 Task: Create Board Product Research to Workspace Business Analysis. Create Board Team Collaboration to Workspace Business Analysis. Create Board Product Development and Innovation Consulting to Workspace Business Analysis
Action: Mouse moved to (295, 67)
Screenshot: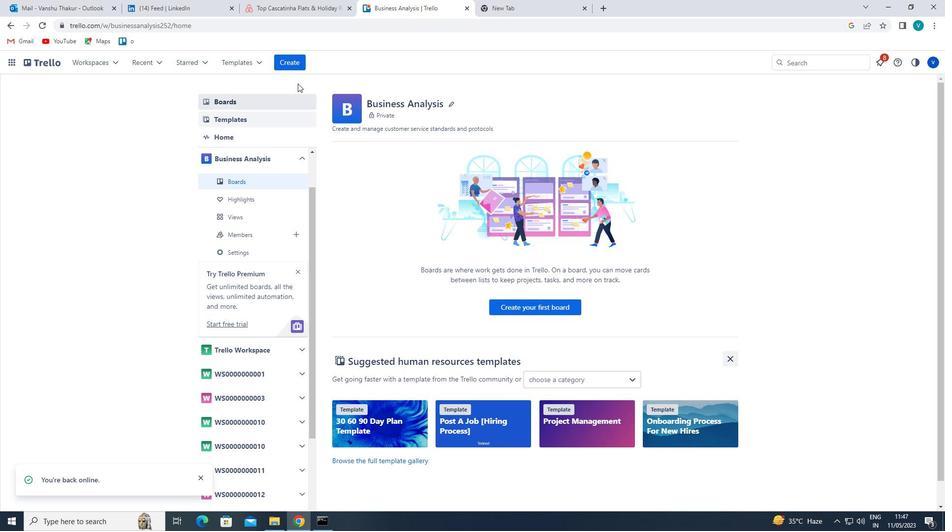 
Action: Mouse pressed left at (295, 67)
Screenshot: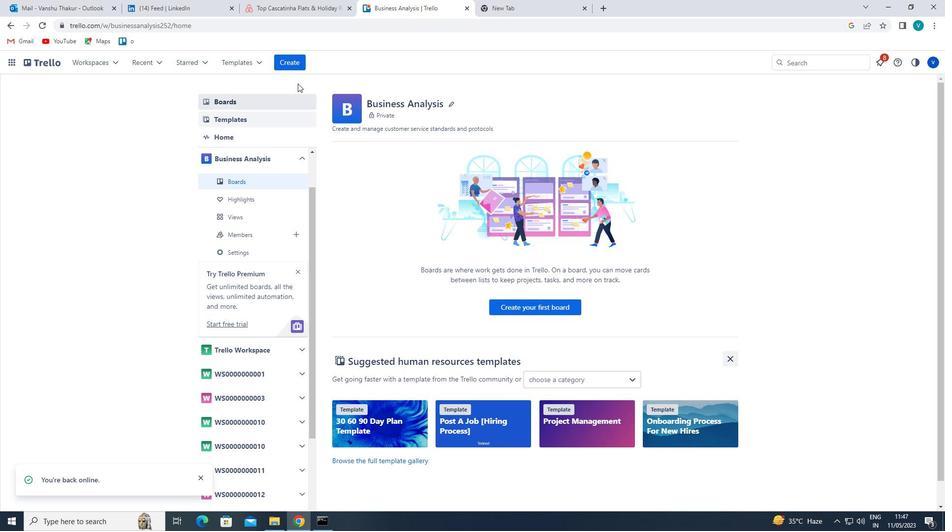 
Action: Mouse moved to (312, 91)
Screenshot: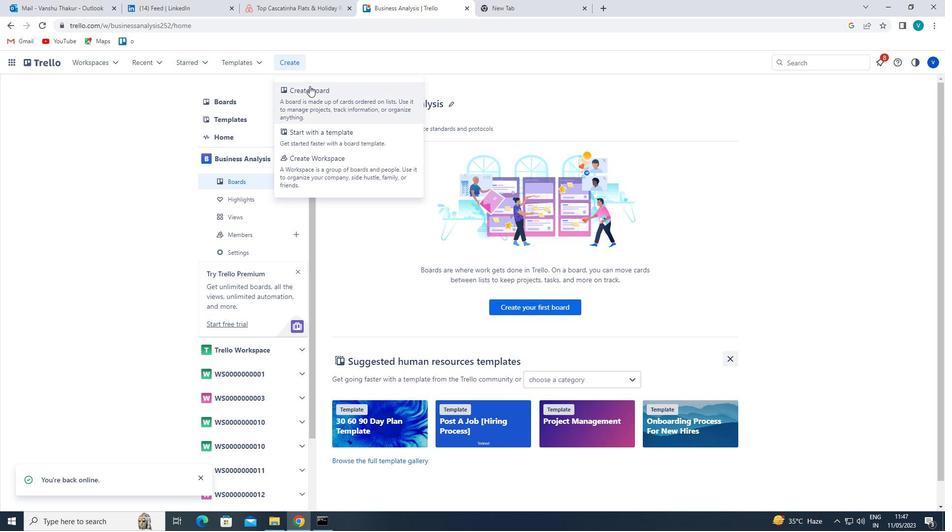 
Action: Mouse pressed left at (312, 91)
Screenshot: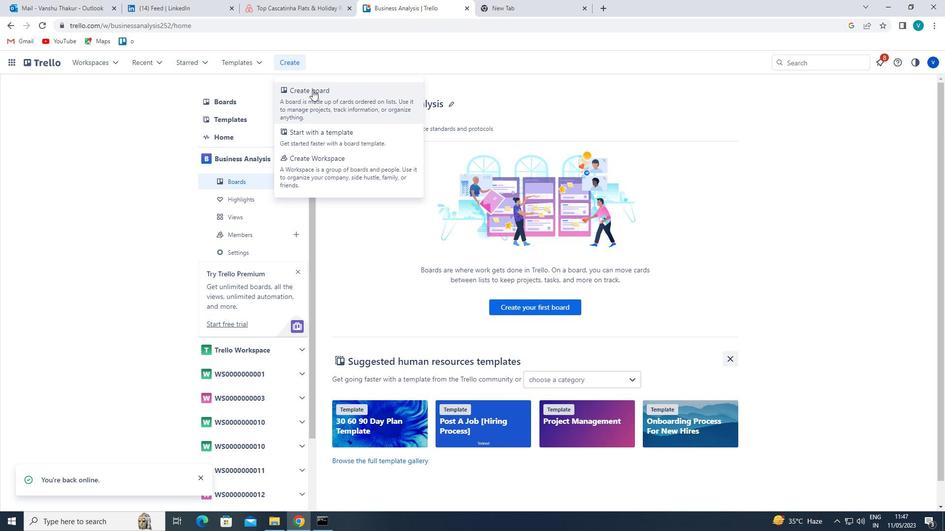 
Action: Mouse moved to (326, 241)
Screenshot: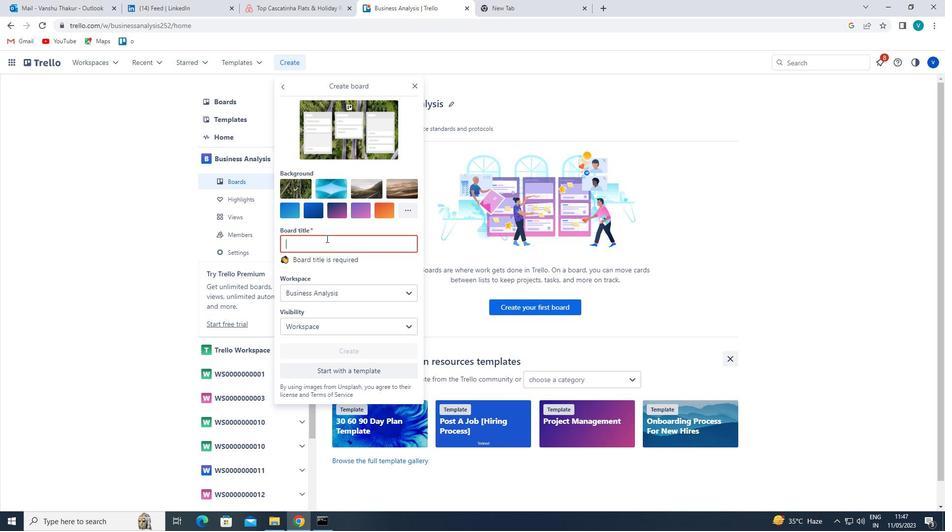 
Action: Mouse pressed left at (326, 241)
Screenshot: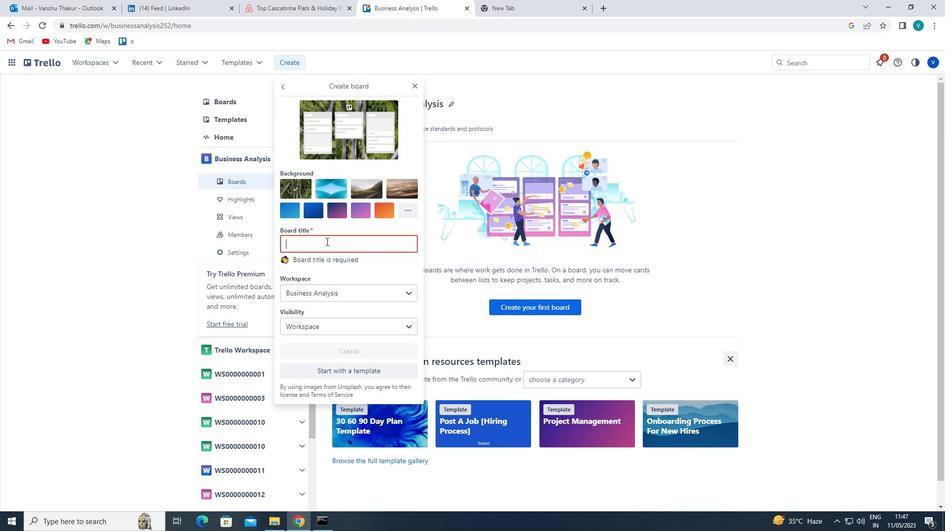 
Action: Key pressed <Key.shift>PRODUCT<Key.space><Key.shift>RESEARCH
Screenshot: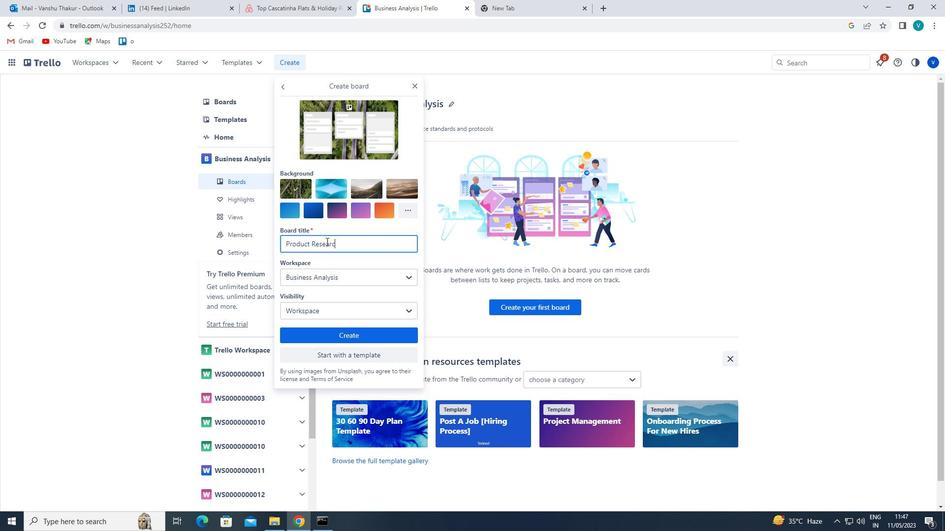 
Action: Mouse moved to (363, 334)
Screenshot: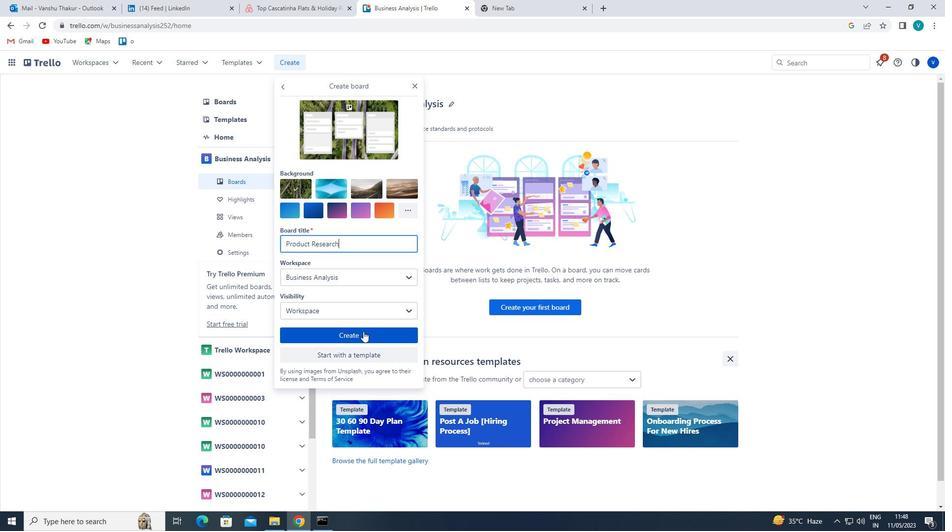 
Action: Mouse pressed left at (363, 334)
Screenshot: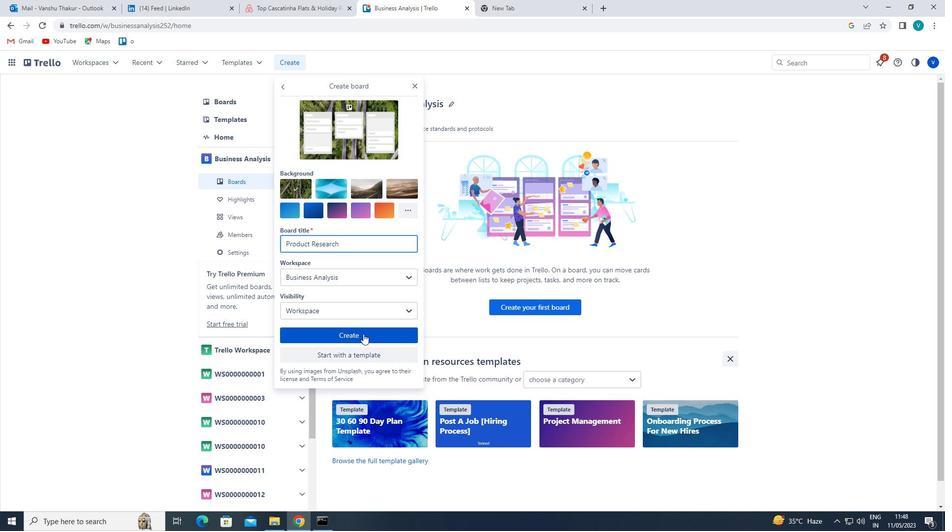 
Action: Mouse moved to (293, 58)
Screenshot: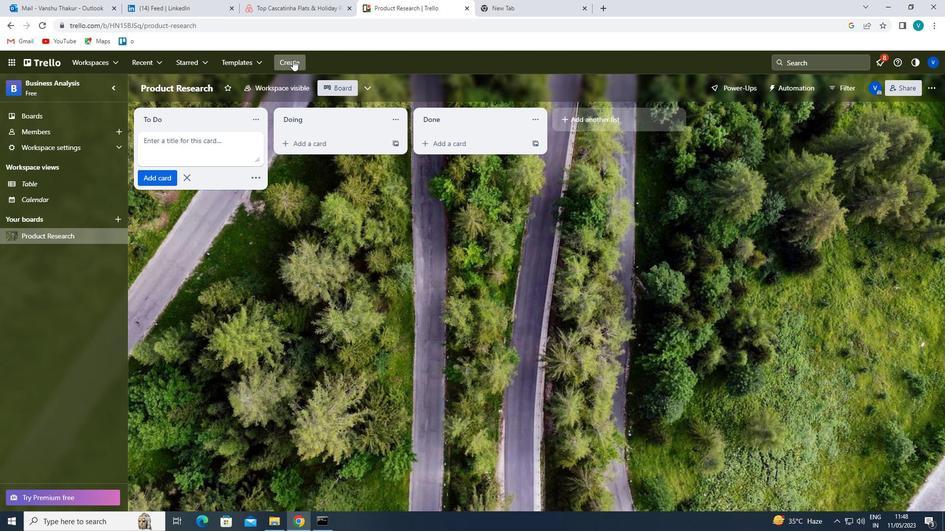 
Action: Mouse pressed left at (293, 58)
Screenshot: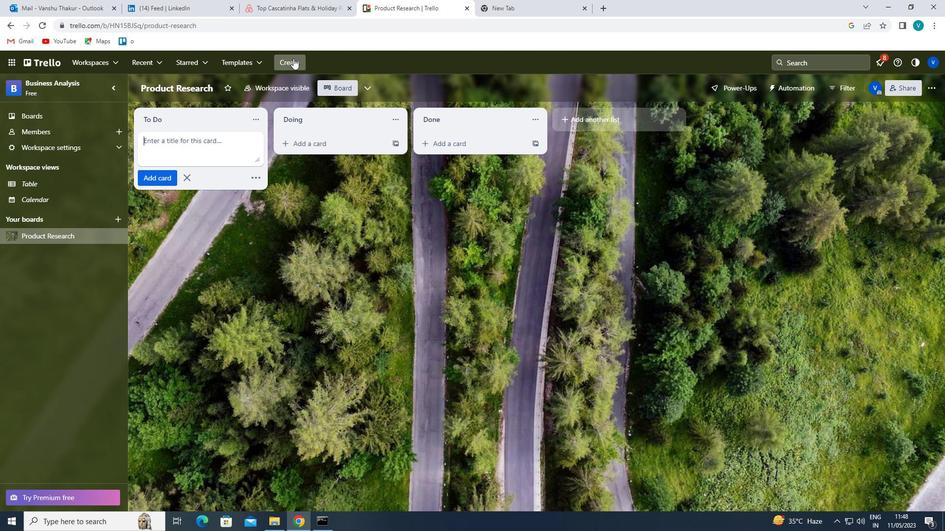 
Action: Mouse moved to (299, 98)
Screenshot: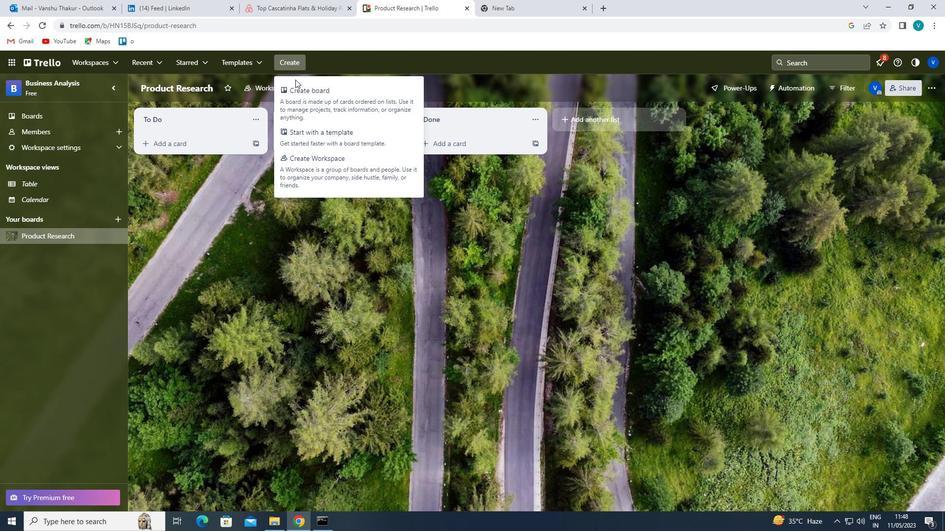 
Action: Mouse pressed left at (299, 98)
Screenshot: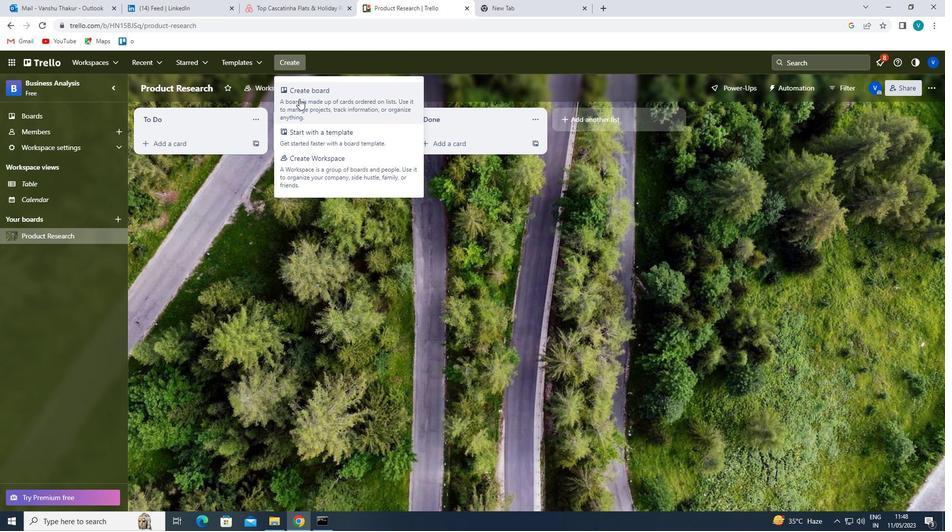 
Action: Mouse moved to (318, 246)
Screenshot: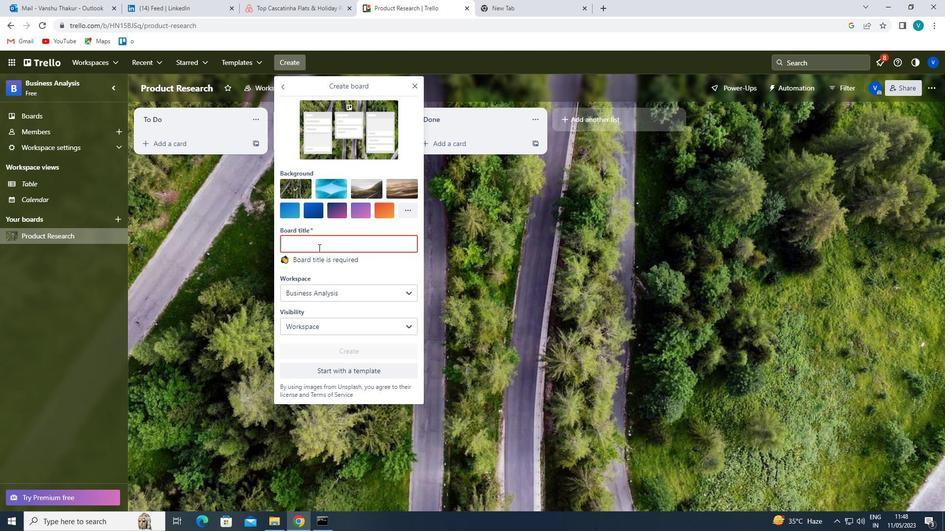
Action: Mouse pressed left at (318, 246)
Screenshot: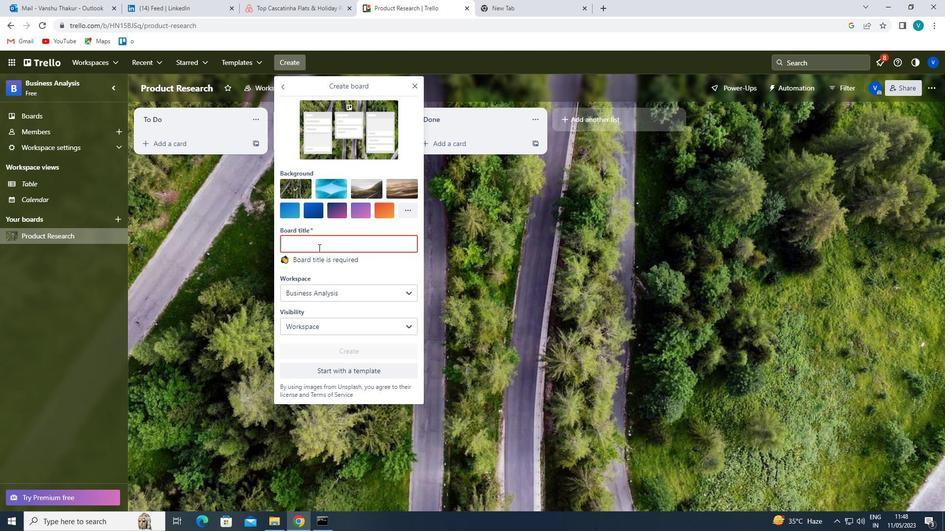 
Action: Key pressed <Key.shift>TEAM<Key.space><Key.shift>COLLABORATION
Screenshot: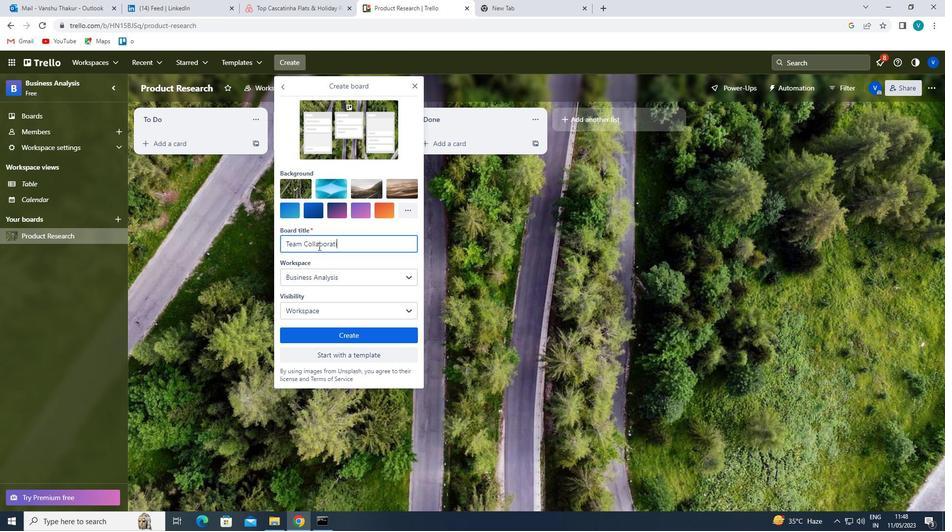 
Action: Mouse moved to (342, 331)
Screenshot: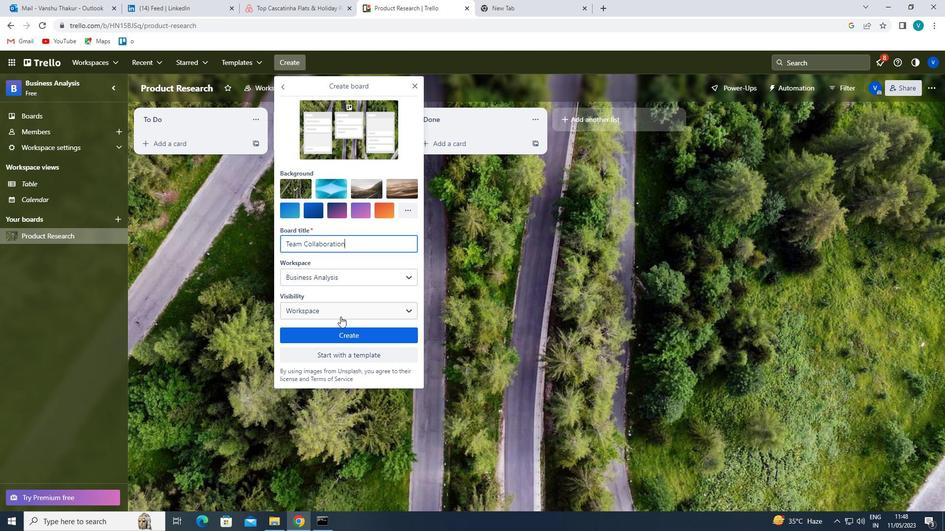 
Action: Mouse pressed left at (342, 331)
Screenshot: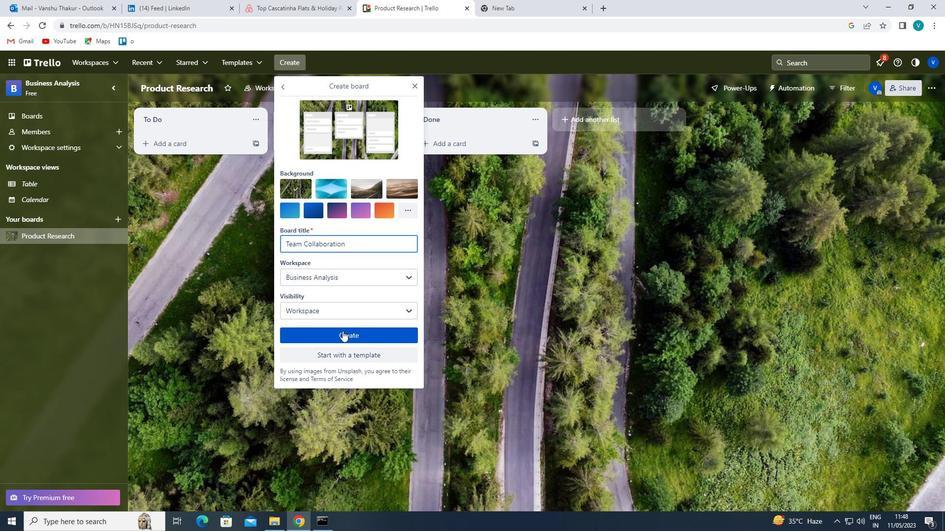 
Action: Mouse moved to (293, 63)
Screenshot: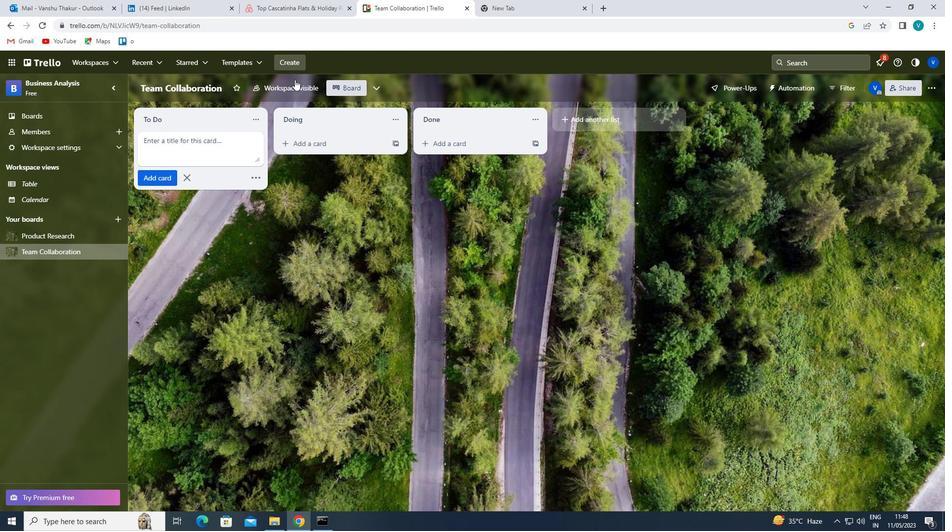
Action: Mouse pressed left at (293, 63)
Screenshot: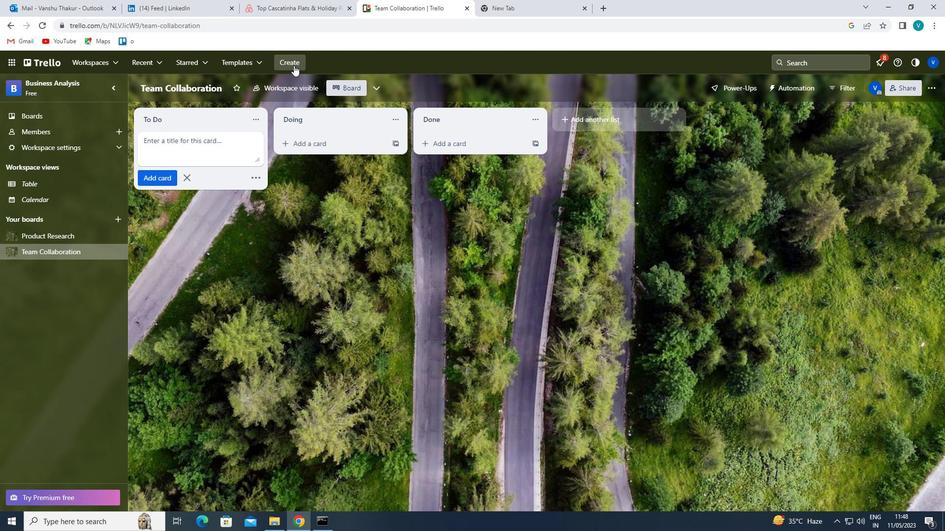
Action: Mouse moved to (312, 102)
Screenshot: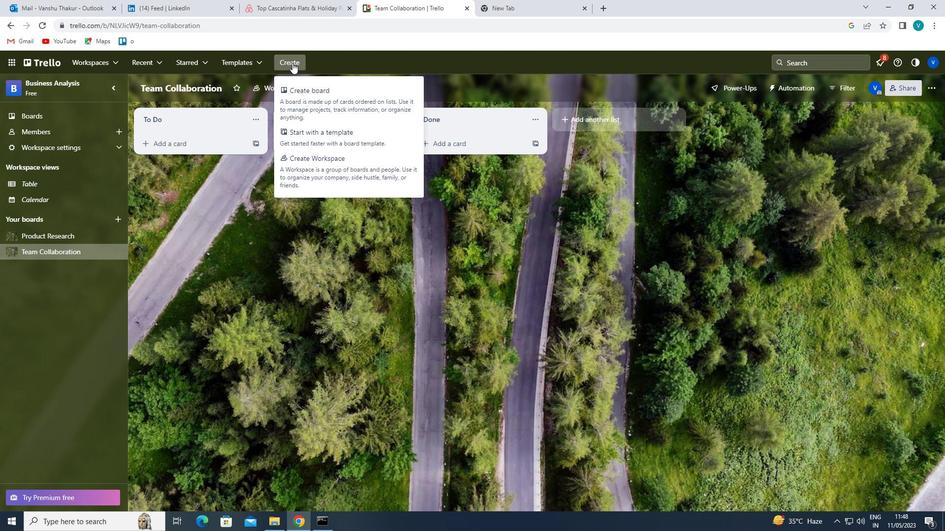 
Action: Mouse pressed left at (312, 102)
Screenshot: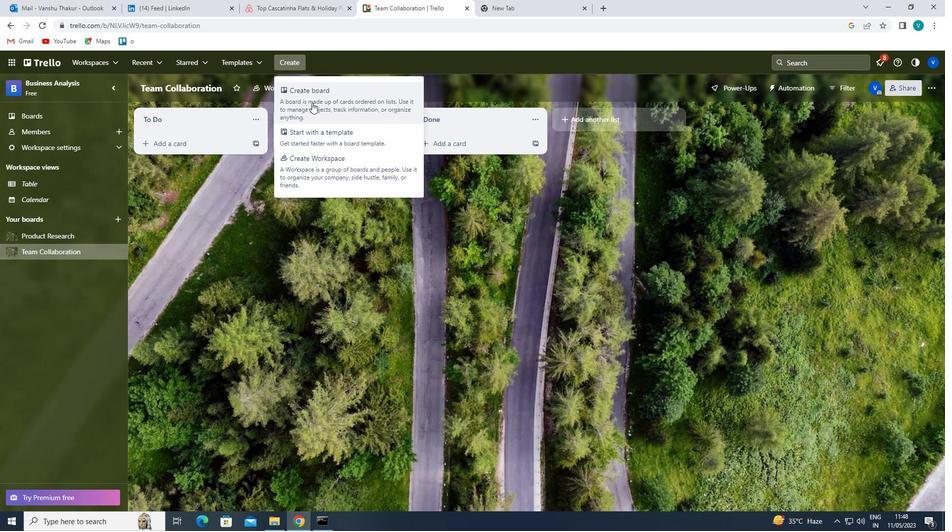 
Action: Mouse moved to (338, 238)
Screenshot: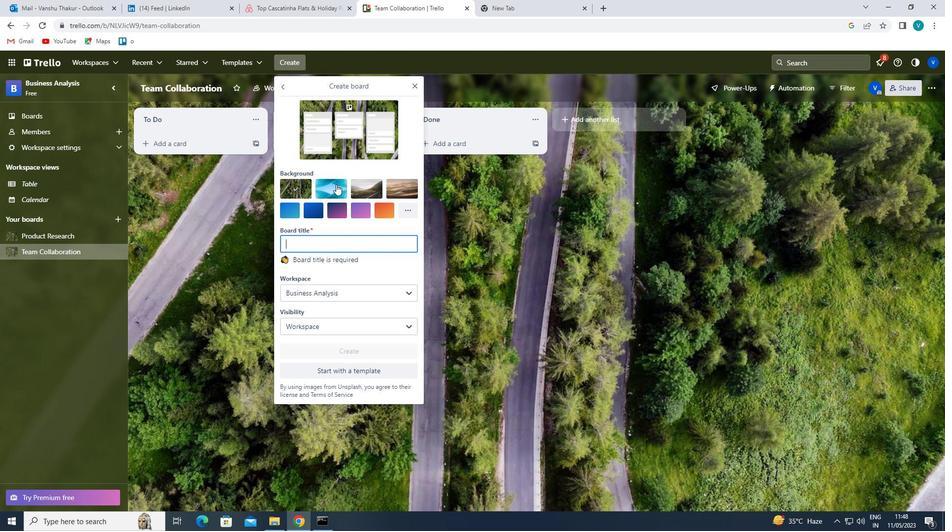 
Action: Mouse pressed left at (338, 238)
Screenshot: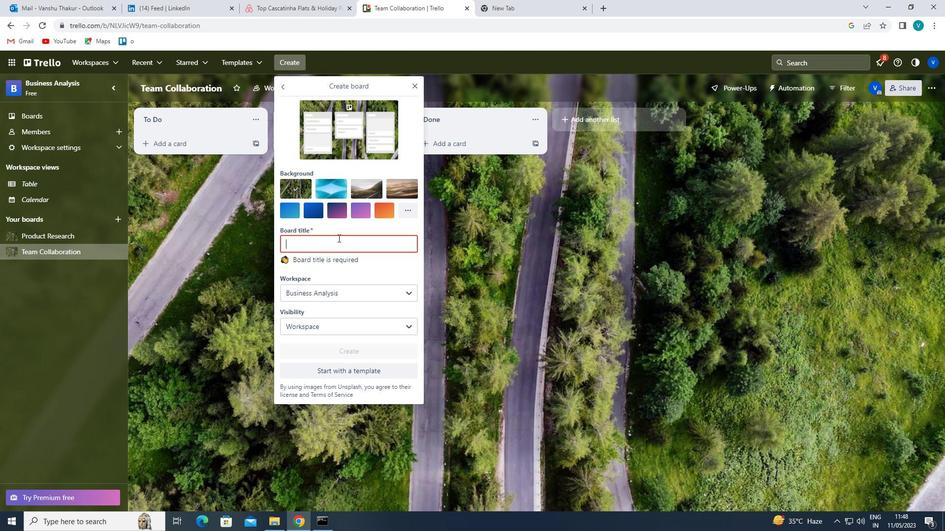 
Action: Key pressed <Key.shift>PRODUCT<Key.space><Key.shift>DEVELOPMENT<Key.space>AND<Key.space><Key.shift>INNOVATIVE<Key.space><Key.shift>CONSULTING
Screenshot: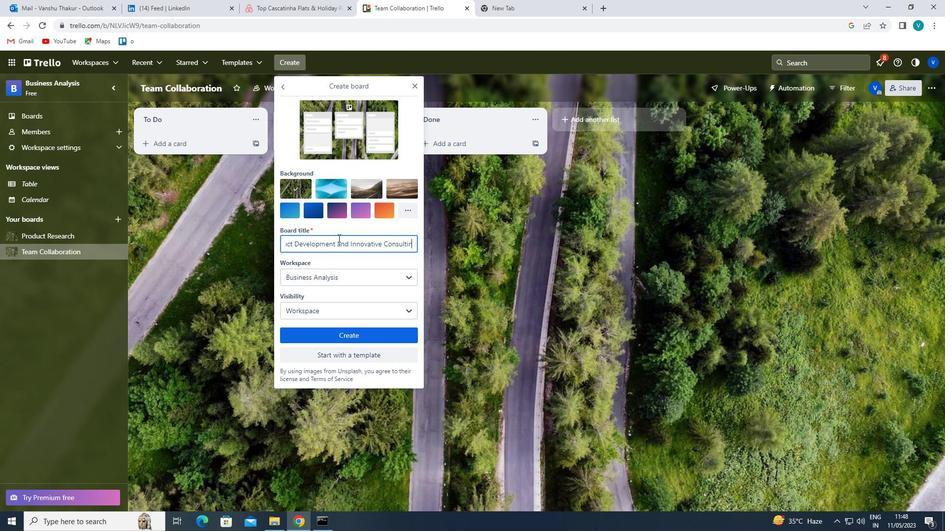 
Action: Mouse moved to (374, 244)
Screenshot: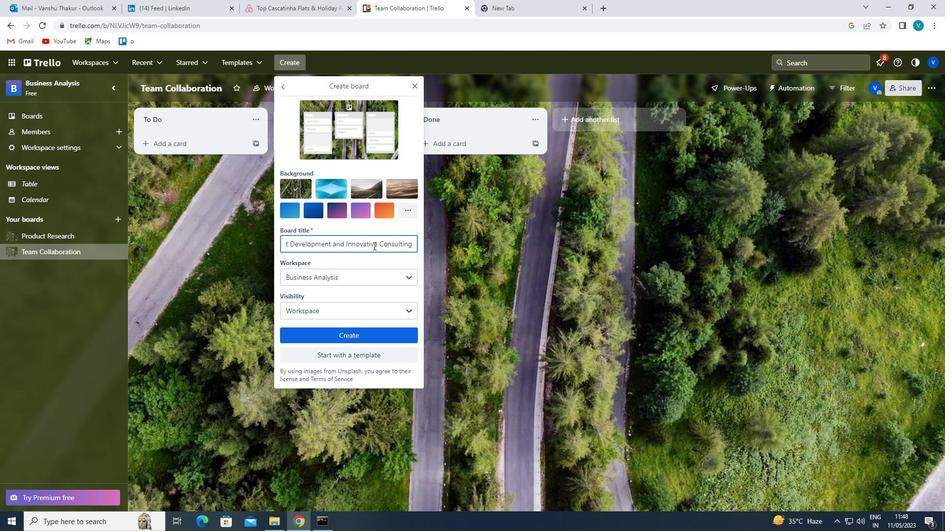 
Action: Mouse pressed left at (374, 244)
Screenshot: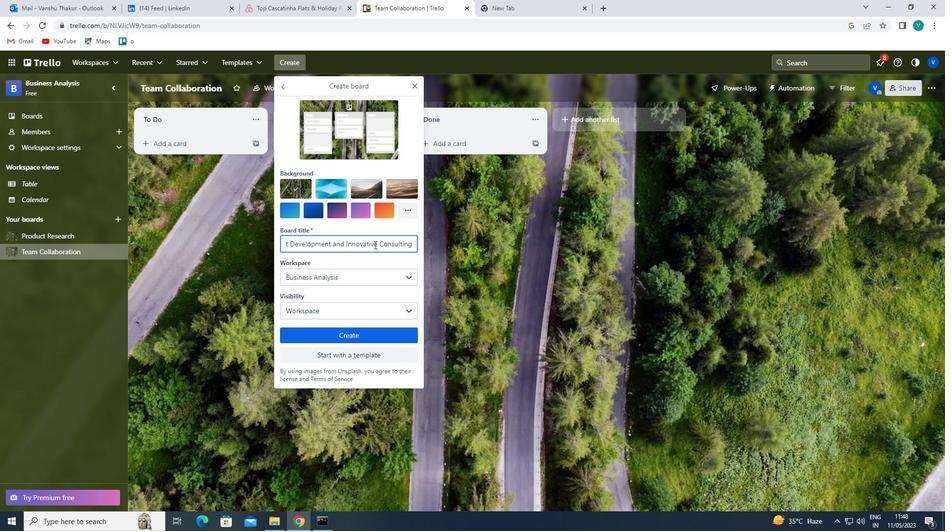 
Action: Mouse moved to (384, 243)
Screenshot: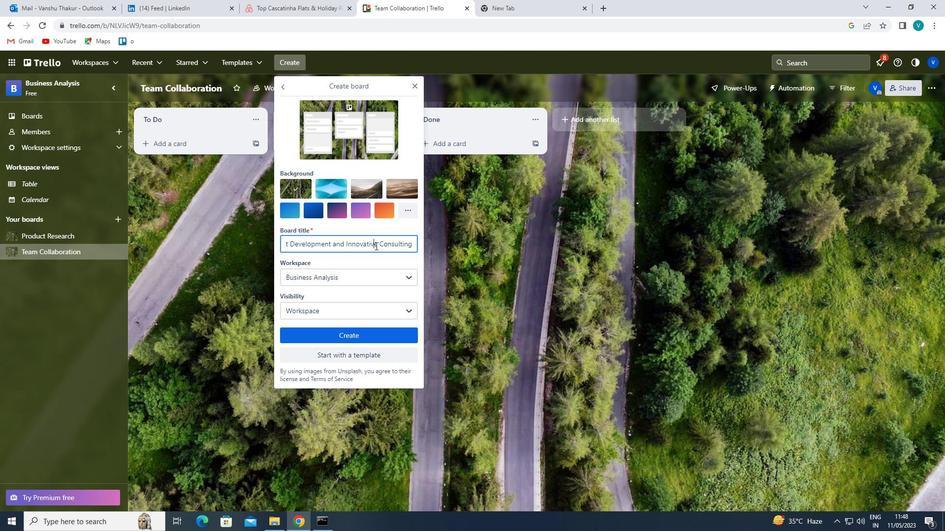 
Action: Key pressed <Key.right><Key.backspace><Key.backspace>ON
Screenshot: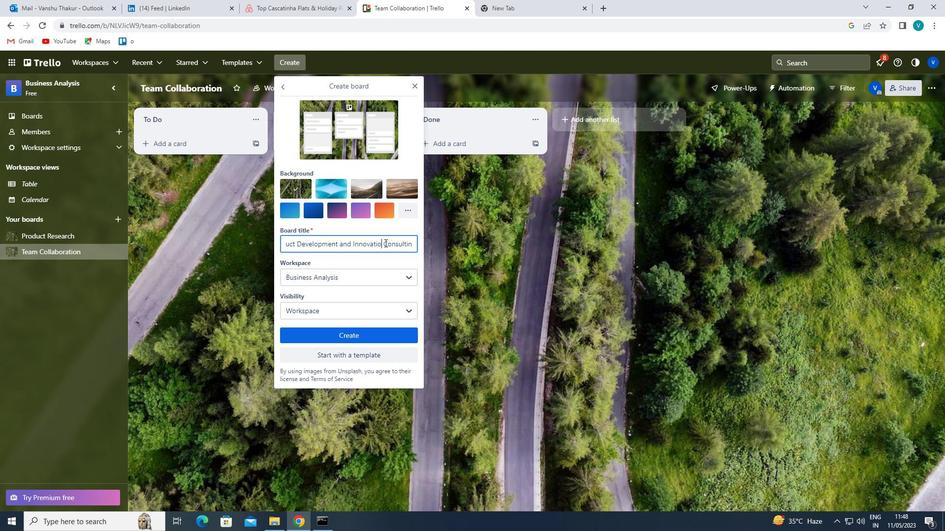 
Action: Mouse moved to (401, 246)
Screenshot: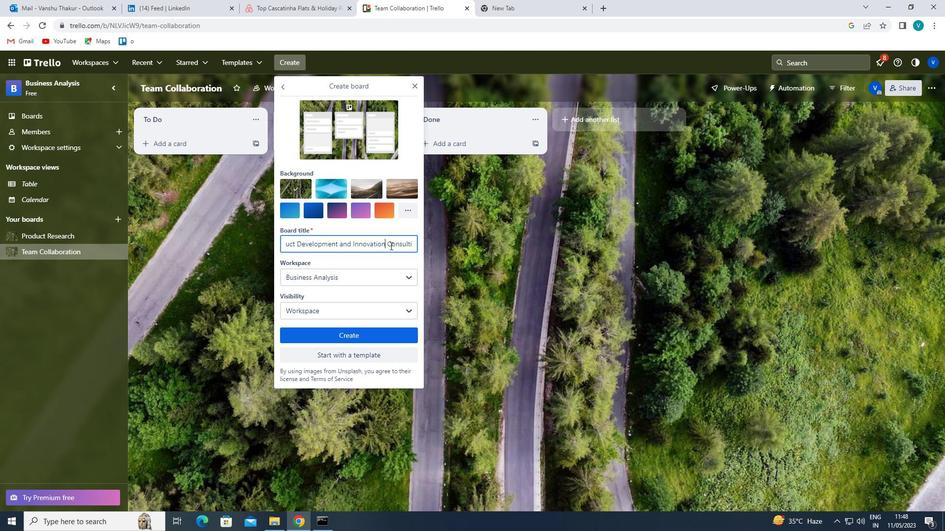 
Action: Mouse pressed left at (401, 246)
Screenshot: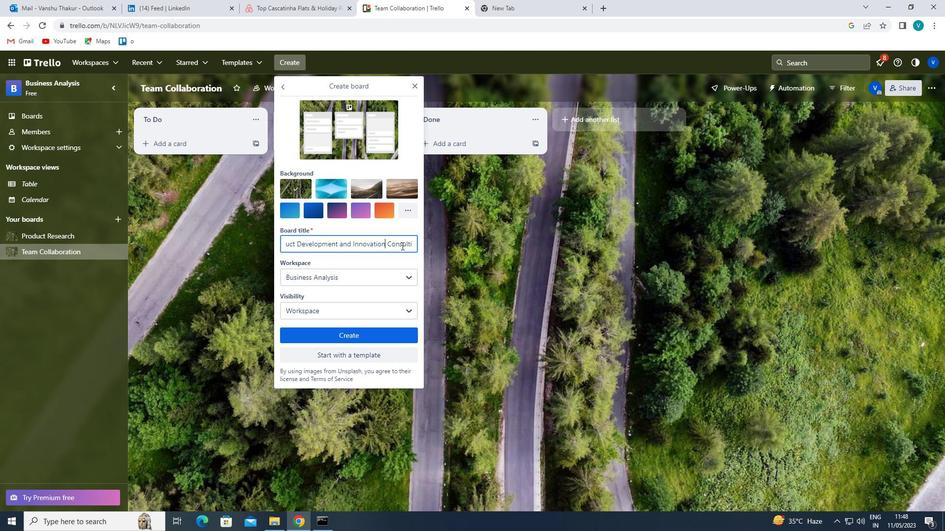
Action: Mouse moved to (411, 241)
Screenshot: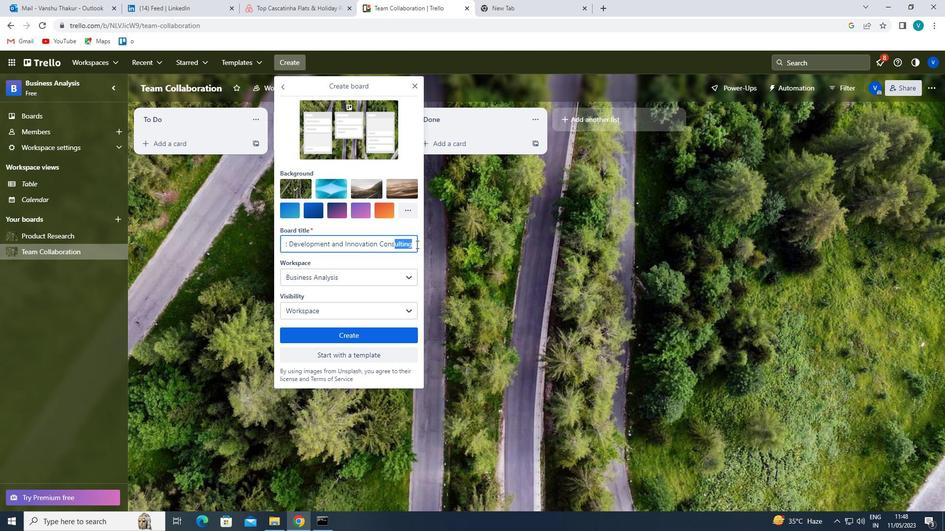 
Action: Mouse pressed left at (411, 241)
Screenshot: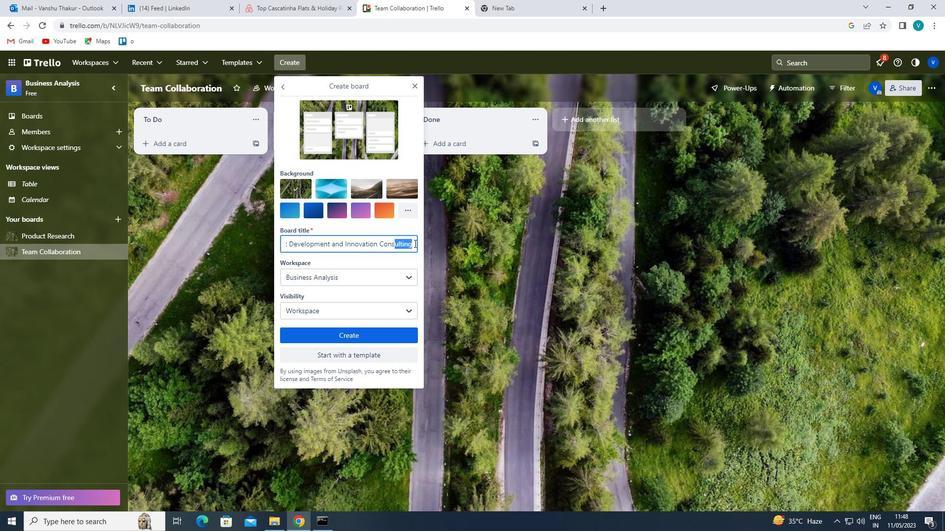 
Action: Mouse moved to (395, 335)
Screenshot: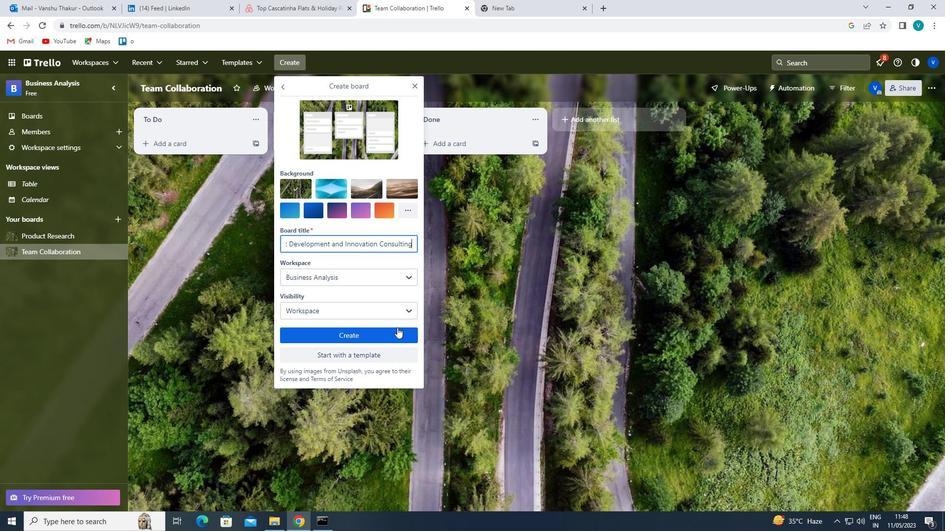 
Action: Mouse pressed left at (395, 335)
Screenshot: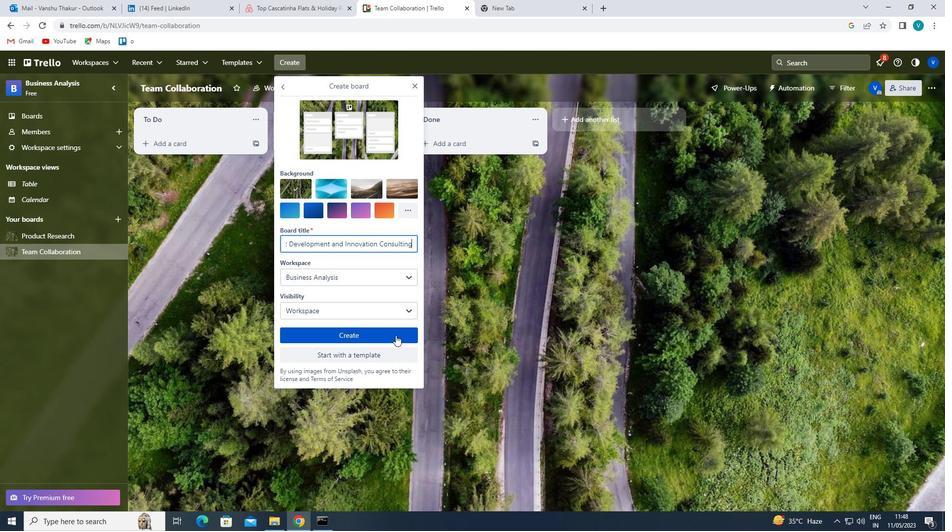 
